 Task: Select a due date automation when advanced on, the moment a card is due add basic without the blue label.
Action: Mouse moved to (473, 477)
Screenshot: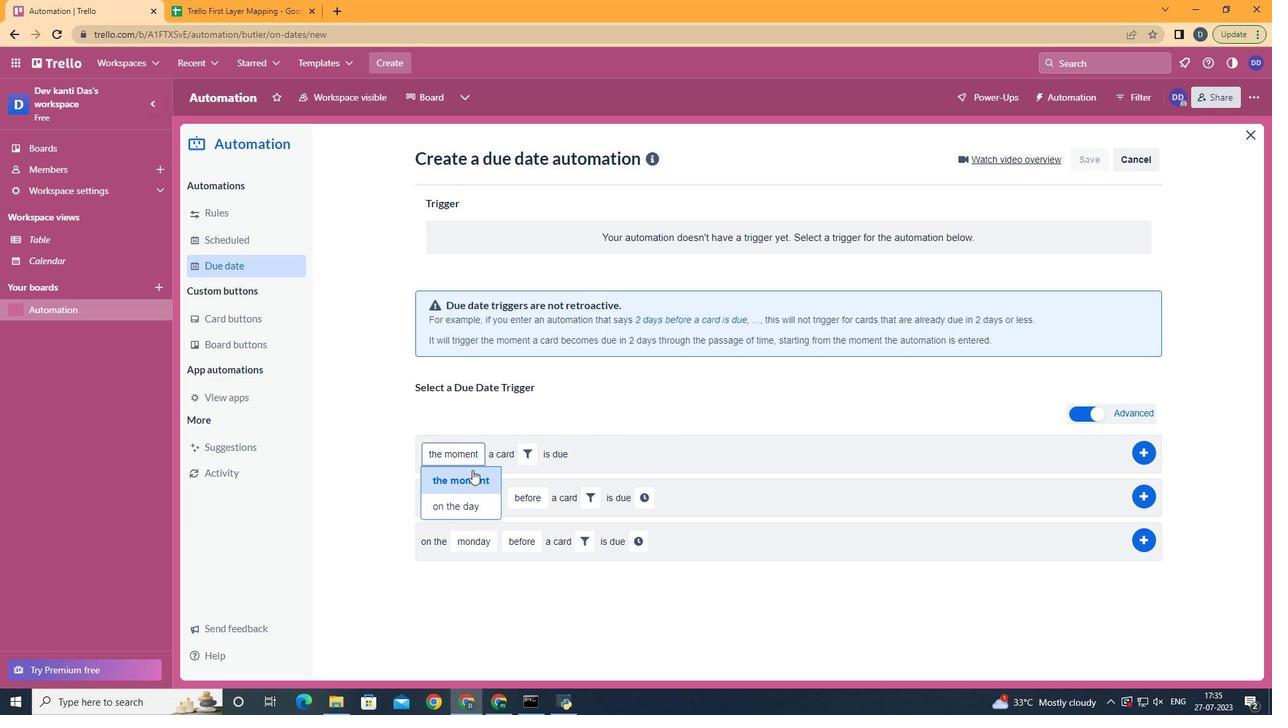 
Action: Mouse pressed left at (473, 477)
Screenshot: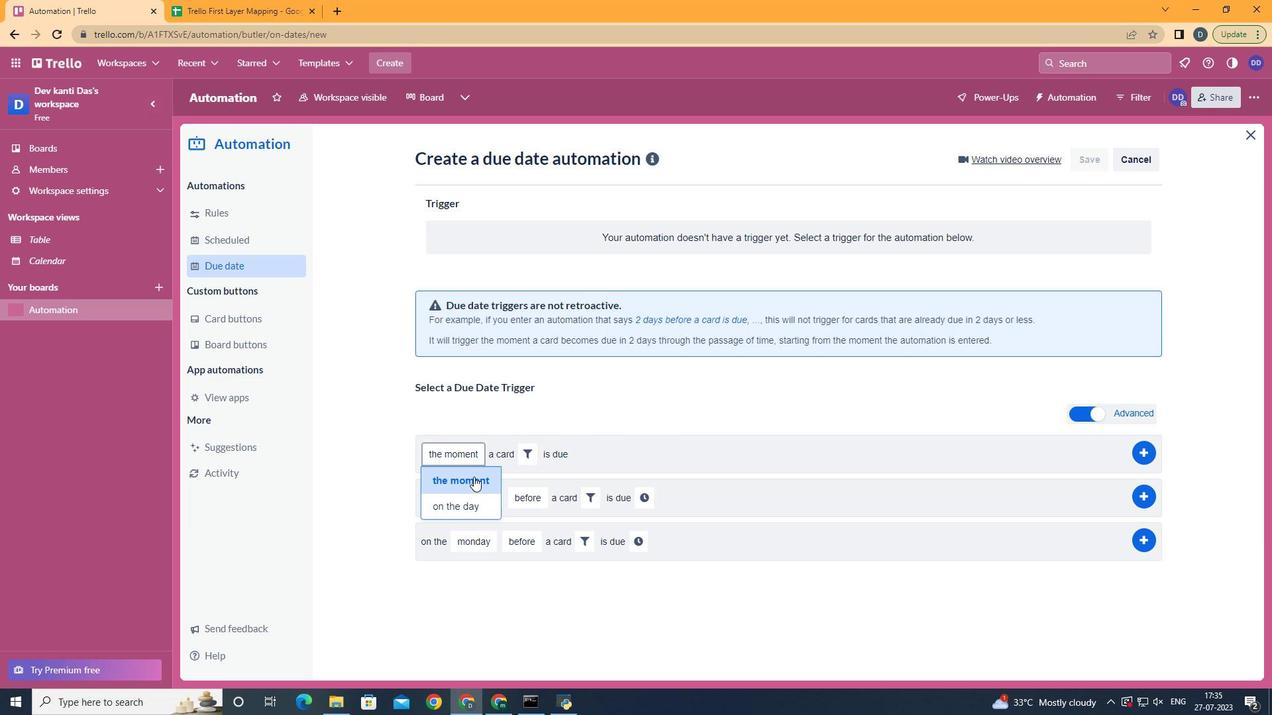 
Action: Mouse moved to (536, 449)
Screenshot: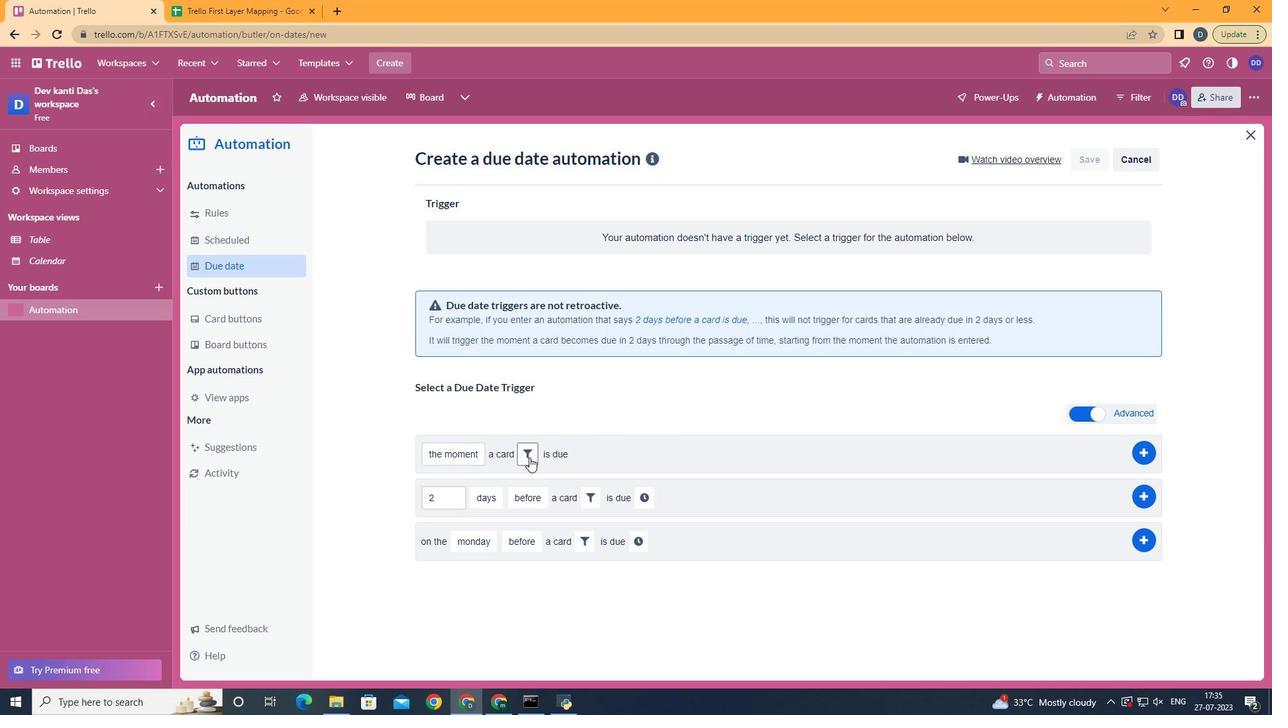 
Action: Mouse pressed left at (536, 449)
Screenshot: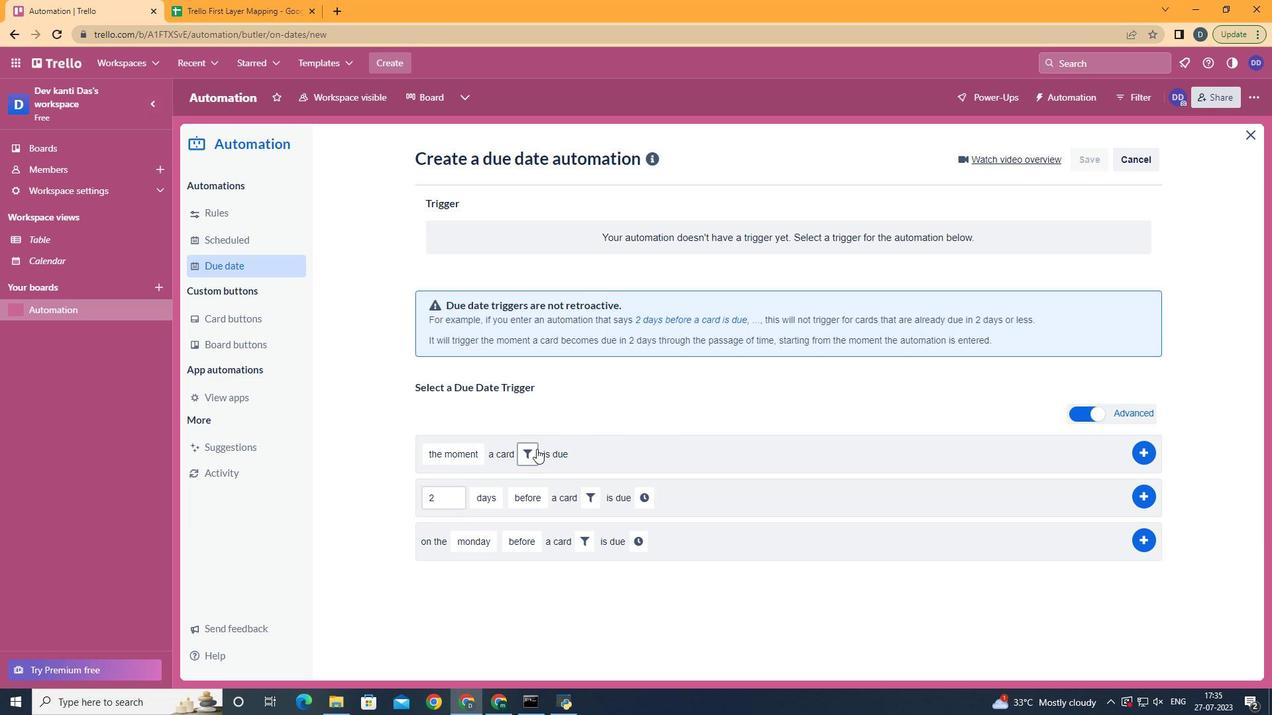 
Action: Mouse moved to (571, 426)
Screenshot: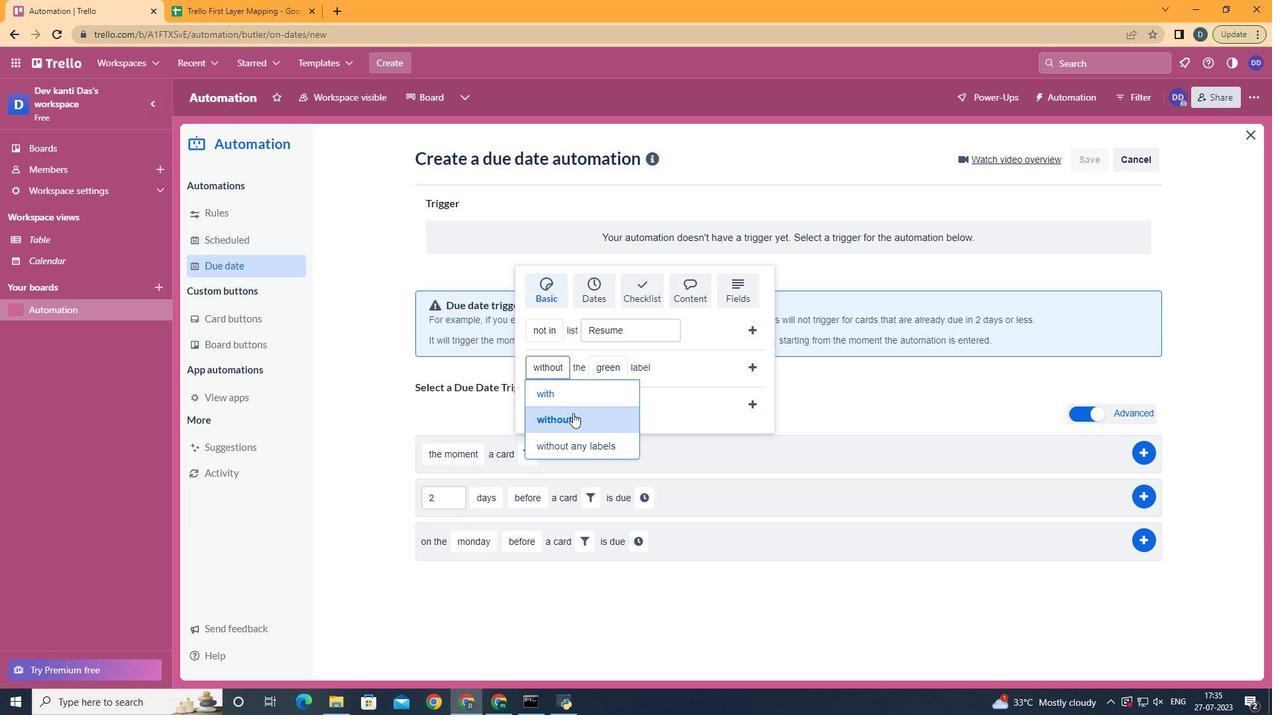
Action: Mouse pressed left at (571, 426)
Screenshot: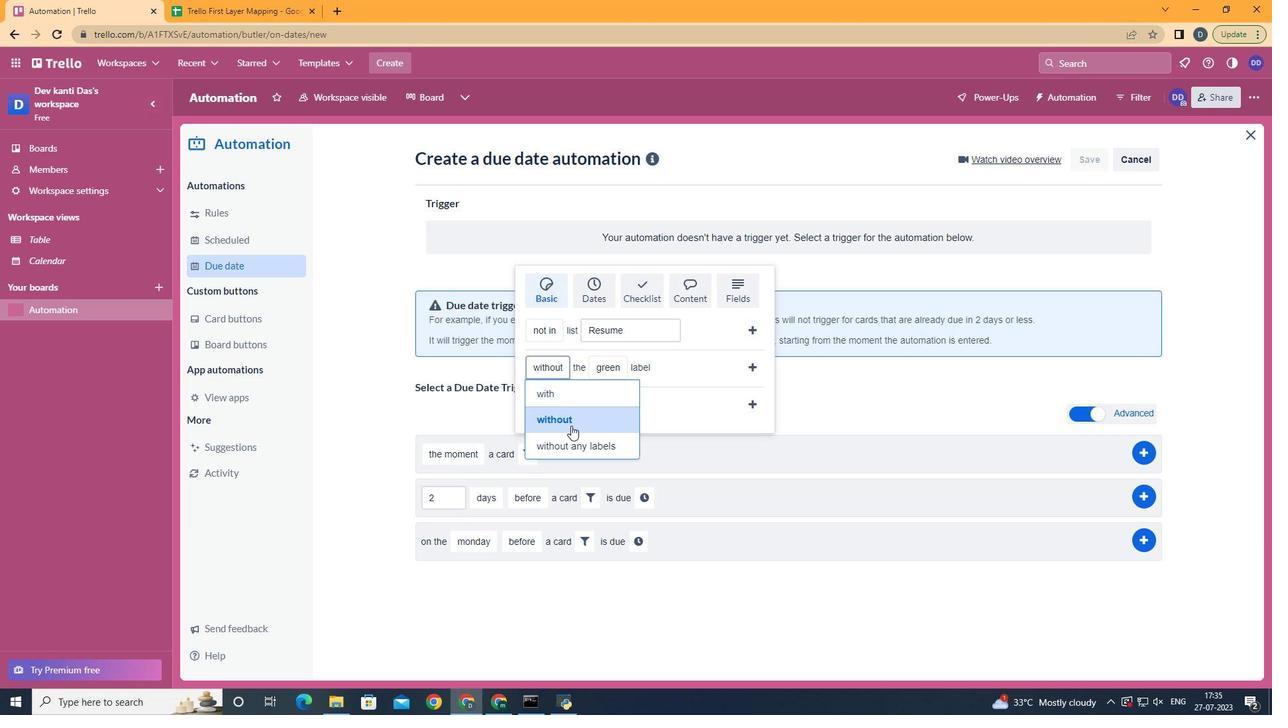 
Action: Mouse moved to (611, 521)
Screenshot: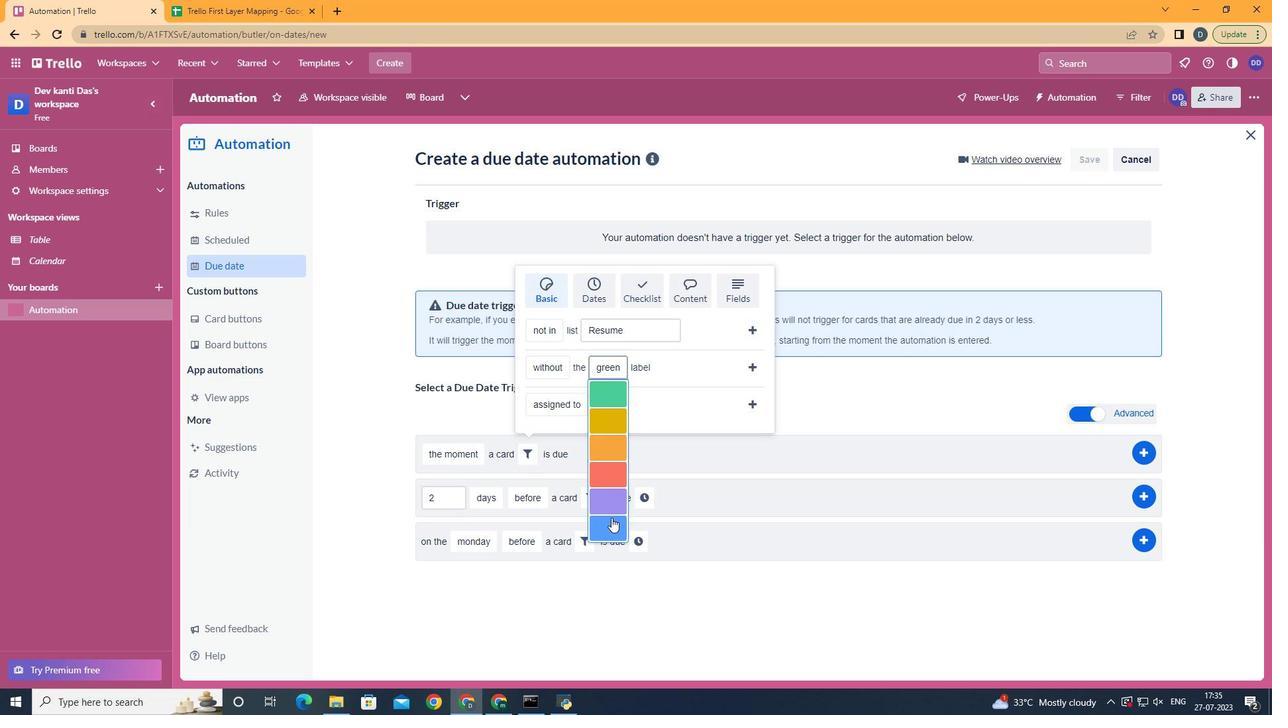 
Action: Mouse pressed left at (611, 521)
Screenshot: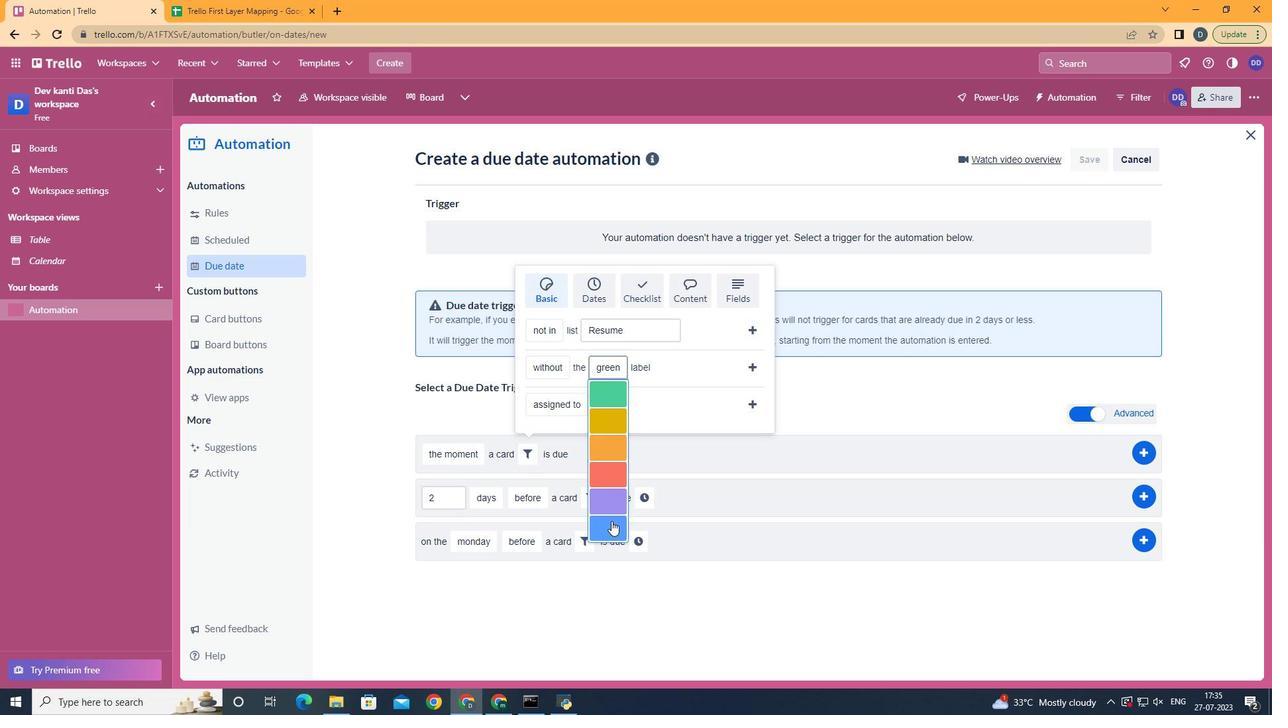 
Action: Mouse moved to (754, 367)
Screenshot: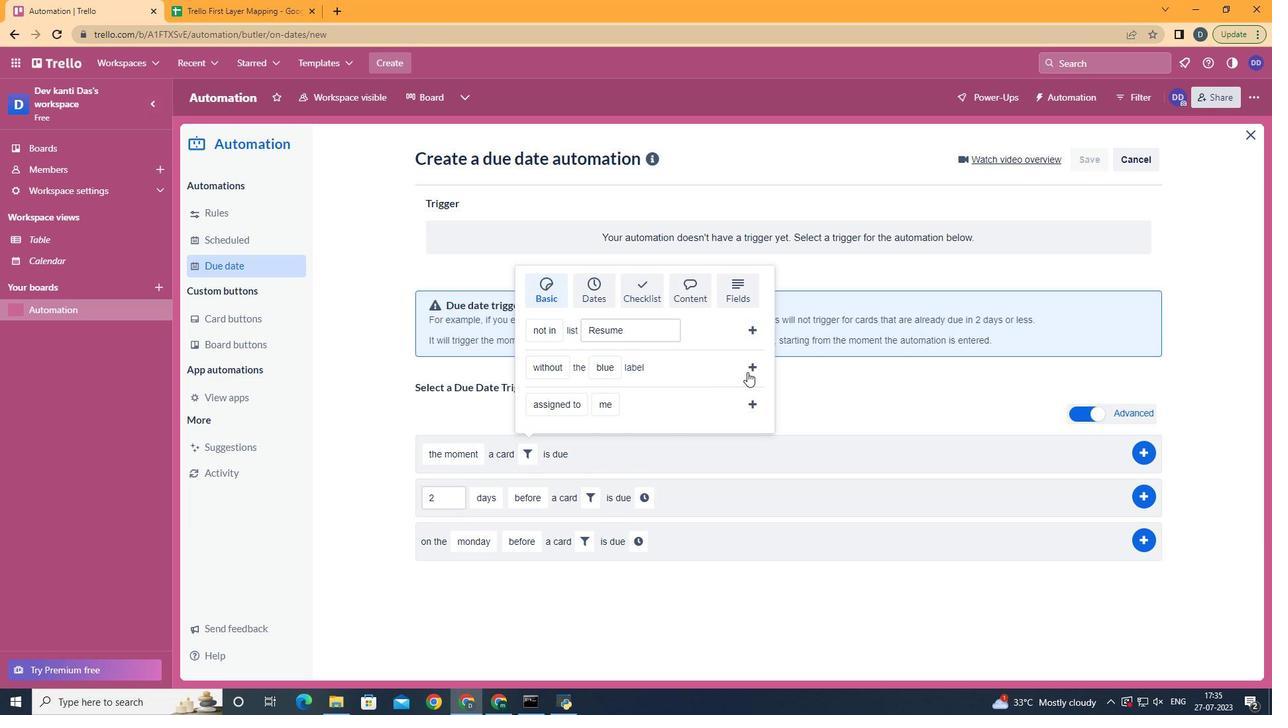 
Action: Mouse pressed left at (754, 367)
Screenshot: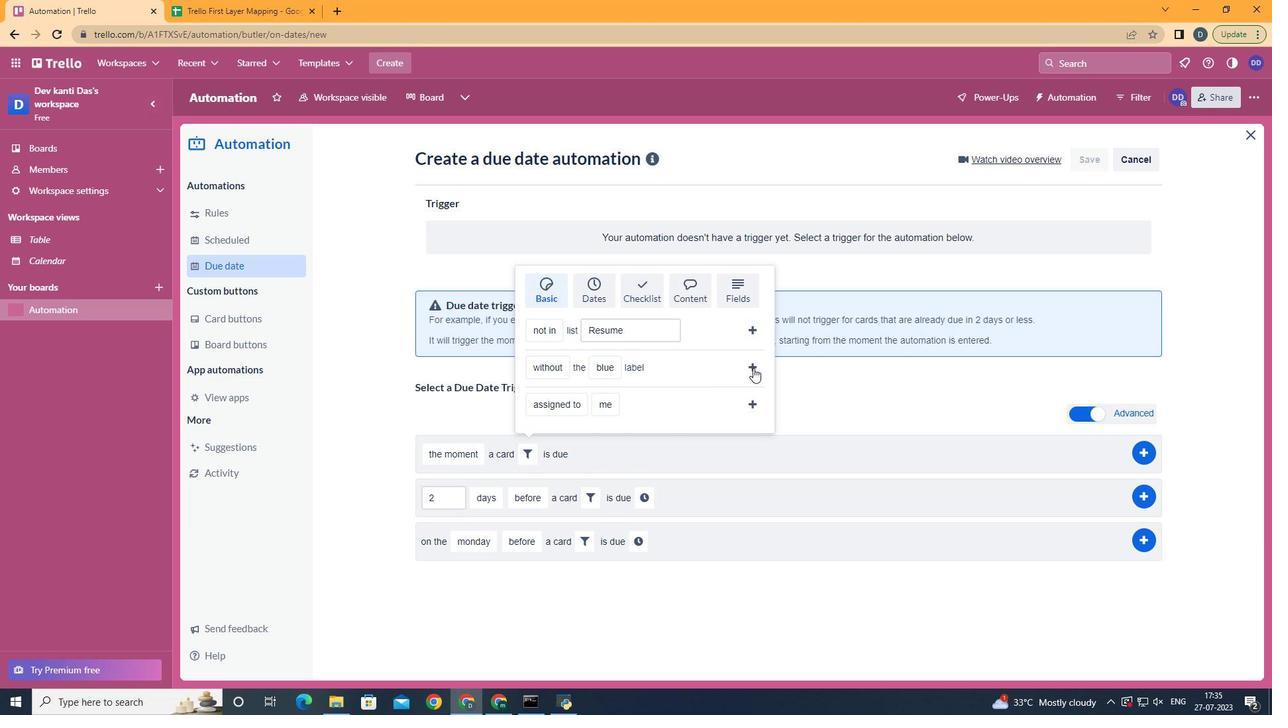 
Action: Mouse moved to (754, 439)
Screenshot: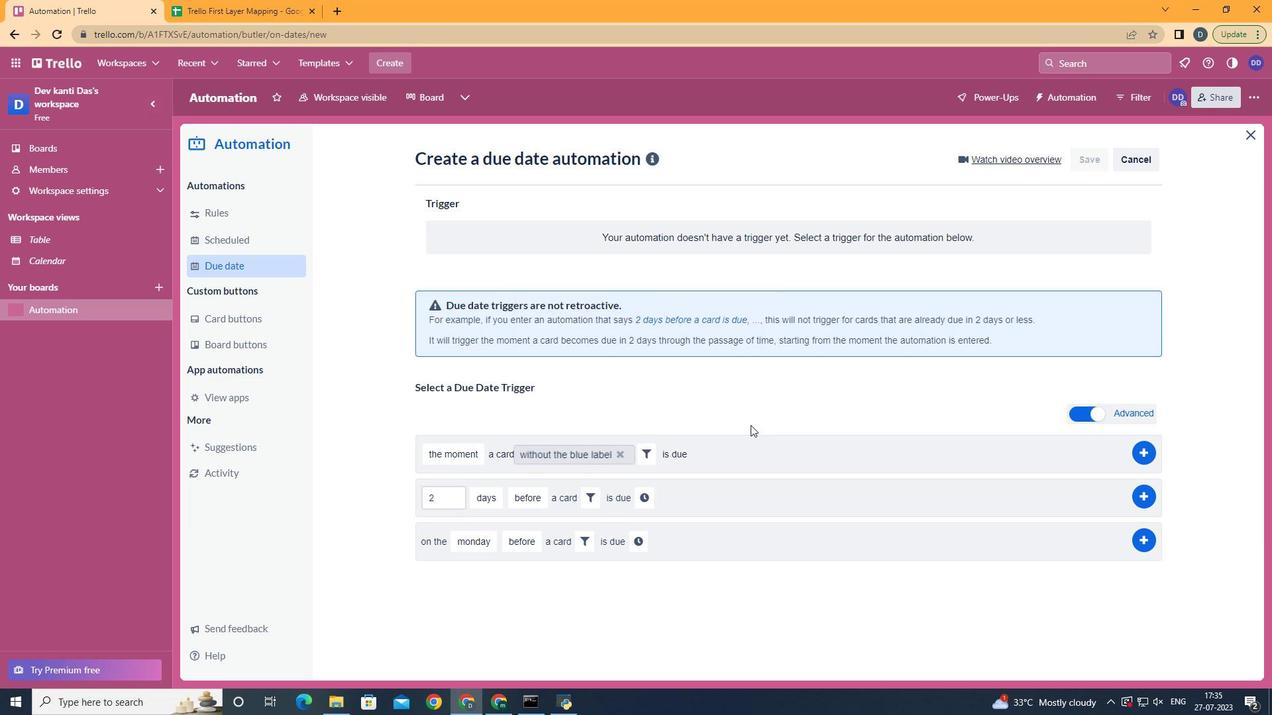 
